 Task: Create a section Sonic Swoop and in the section, add a milestone Software customization and configuration in the project CompuServe
Action: Mouse moved to (52, 194)
Screenshot: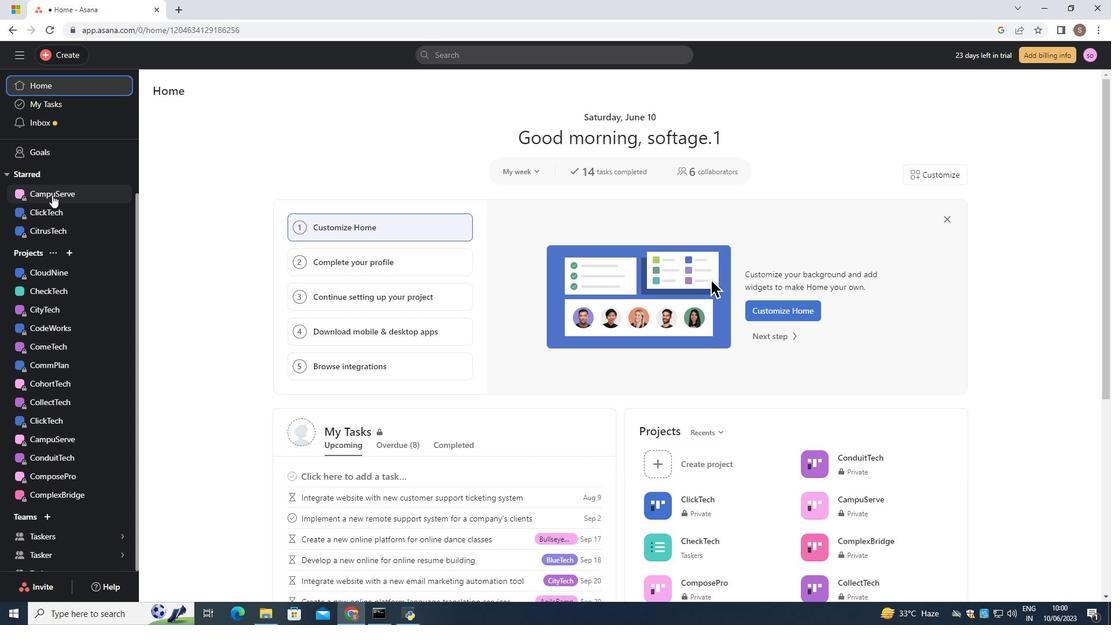 
Action: Mouse pressed left at (52, 194)
Screenshot: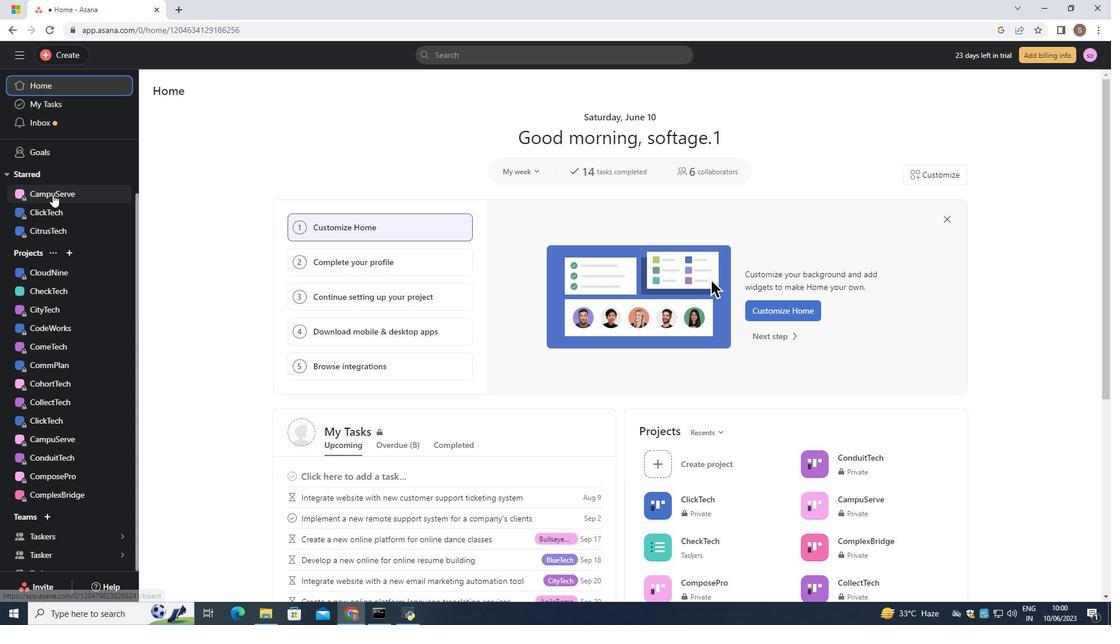 
Action: Mouse moved to (1104, 595)
Screenshot: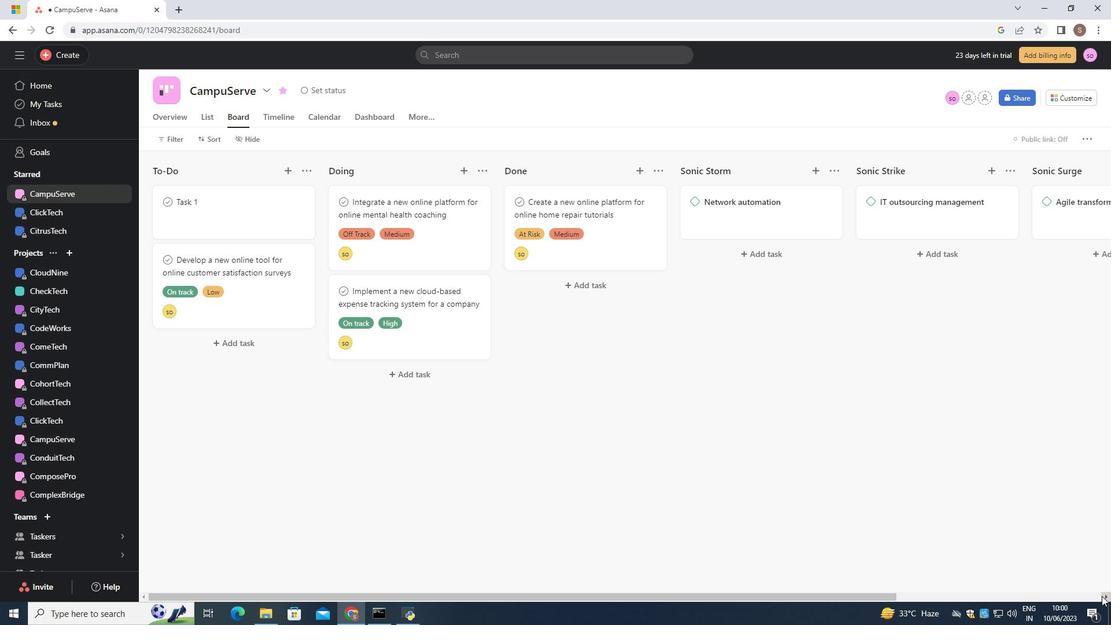 
Action: Mouse pressed left at (1104, 595)
Screenshot: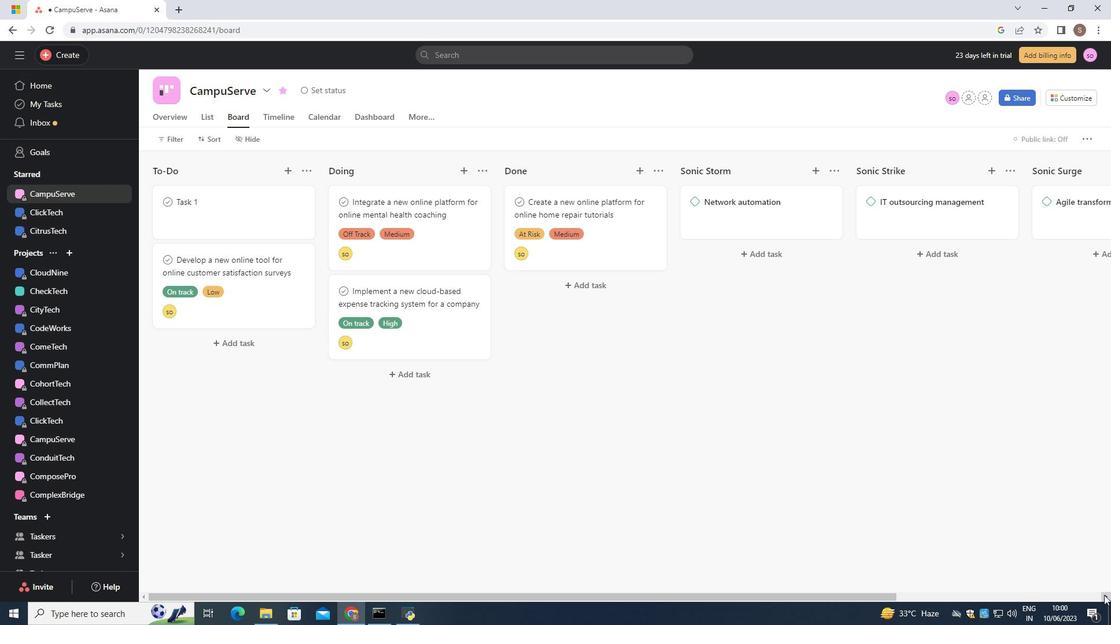 
Action: Mouse moved to (991, 170)
Screenshot: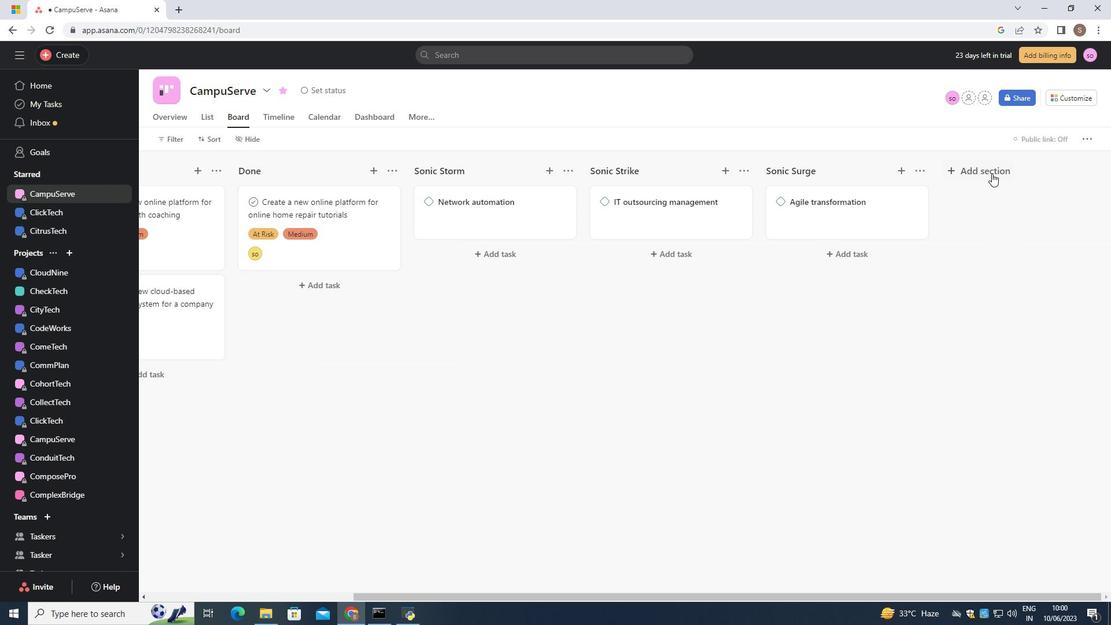 
Action: Mouse pressed left at (991, 170)
Screenshot: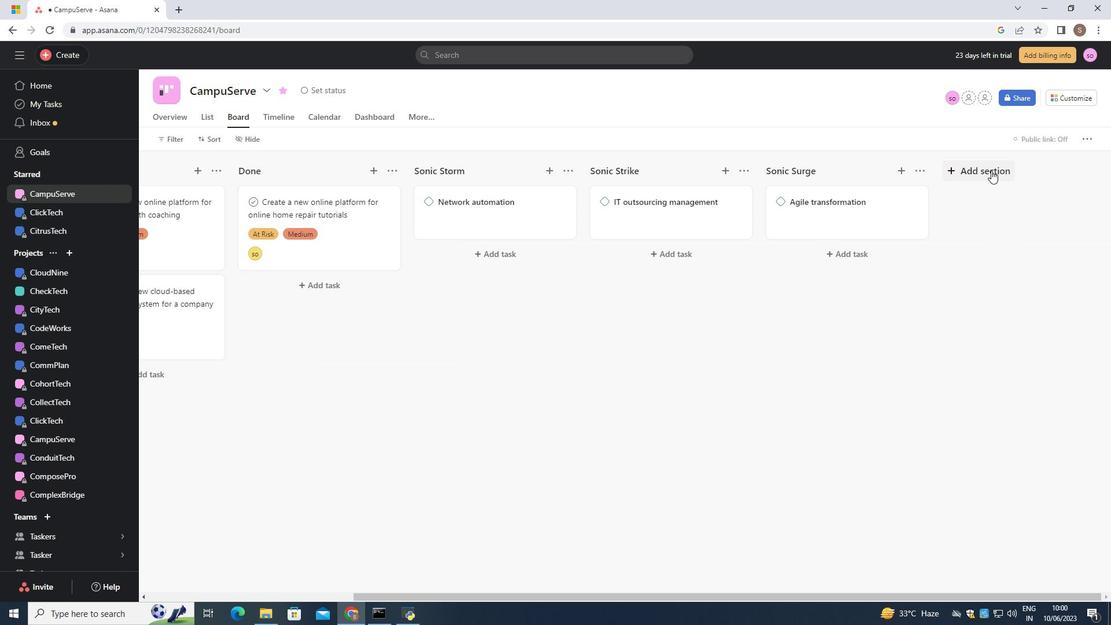 
Action: Key pressed <Key.shift>Sonic<Key.space><Key.shift><Key.shift><Key.shift>Swoop<Key.enter>
Screenshot: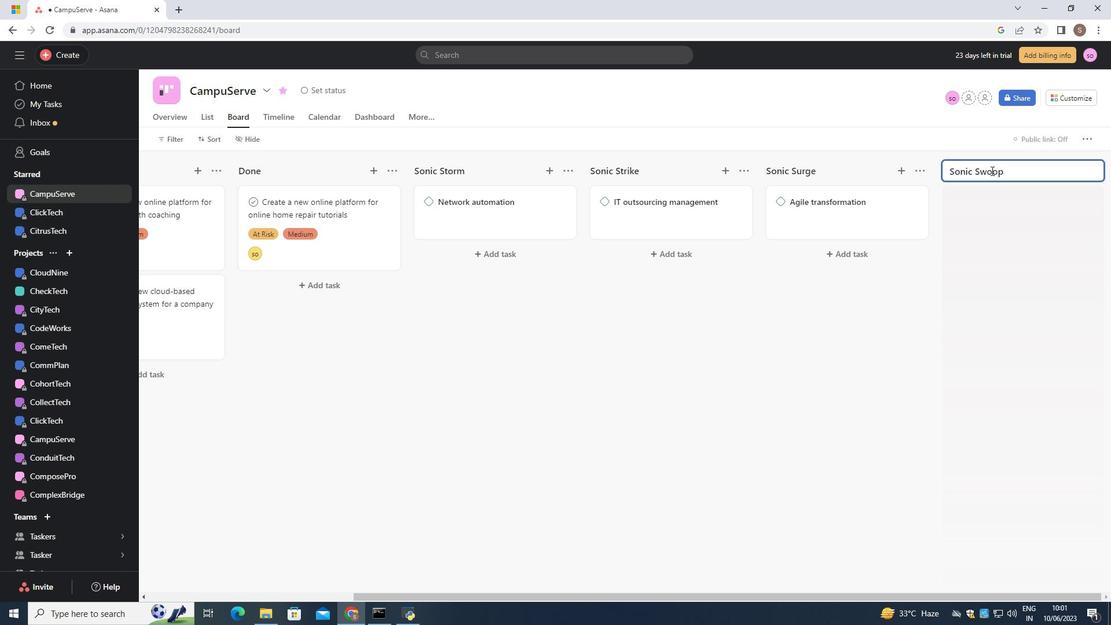 
Action: Mouse moved to (898, 169)
Screenshot: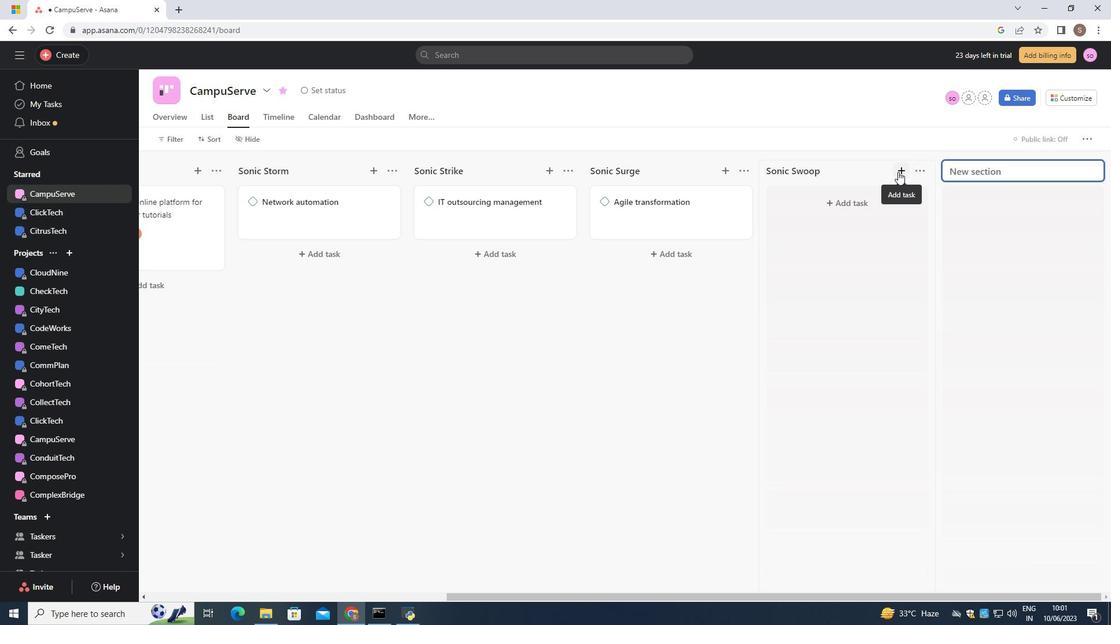
Action: Mouse pressed left at (898, 169)
Screenshot: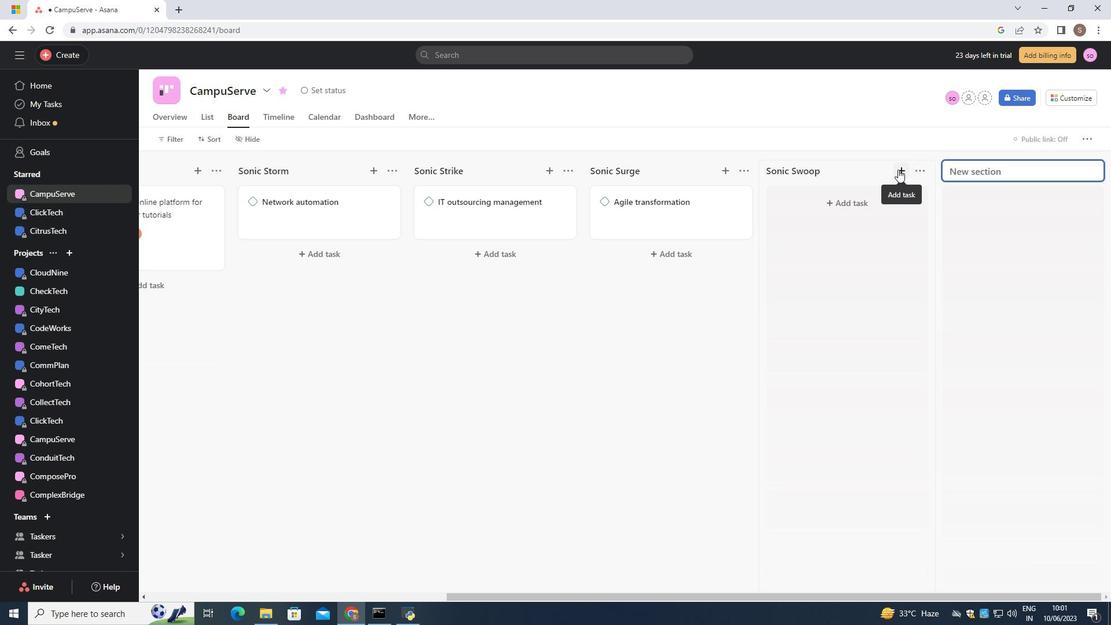 
Action: Key pressed <Key.shift>Software<Key.space>customization<Key.space>and<Key.space>configuration
Screenshot: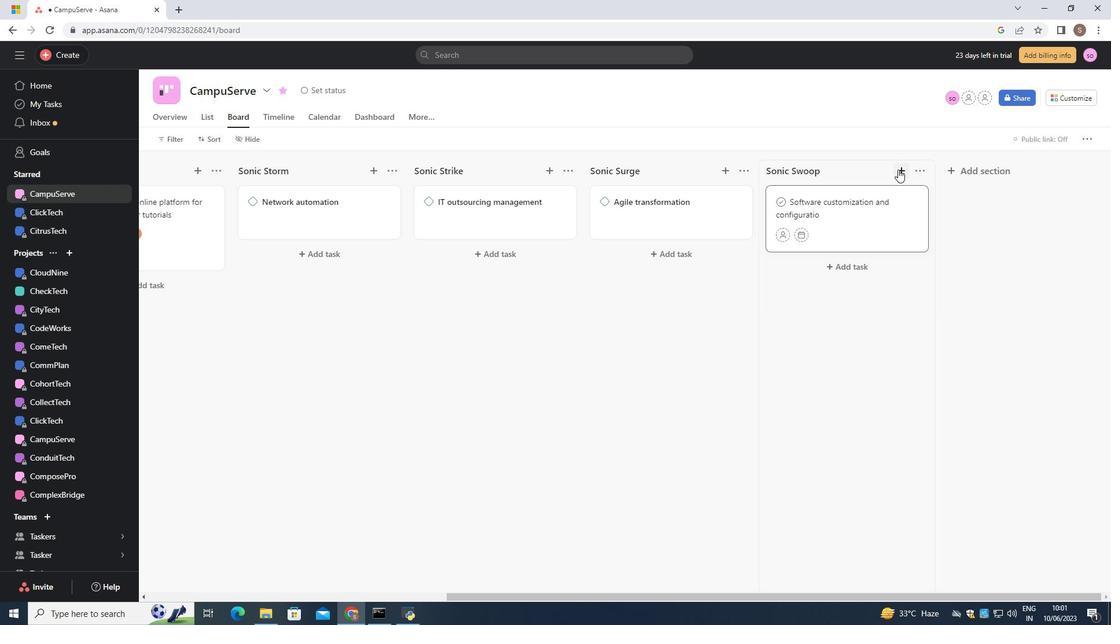 
Action: Mouse moved to (877, 233)
Screenshot: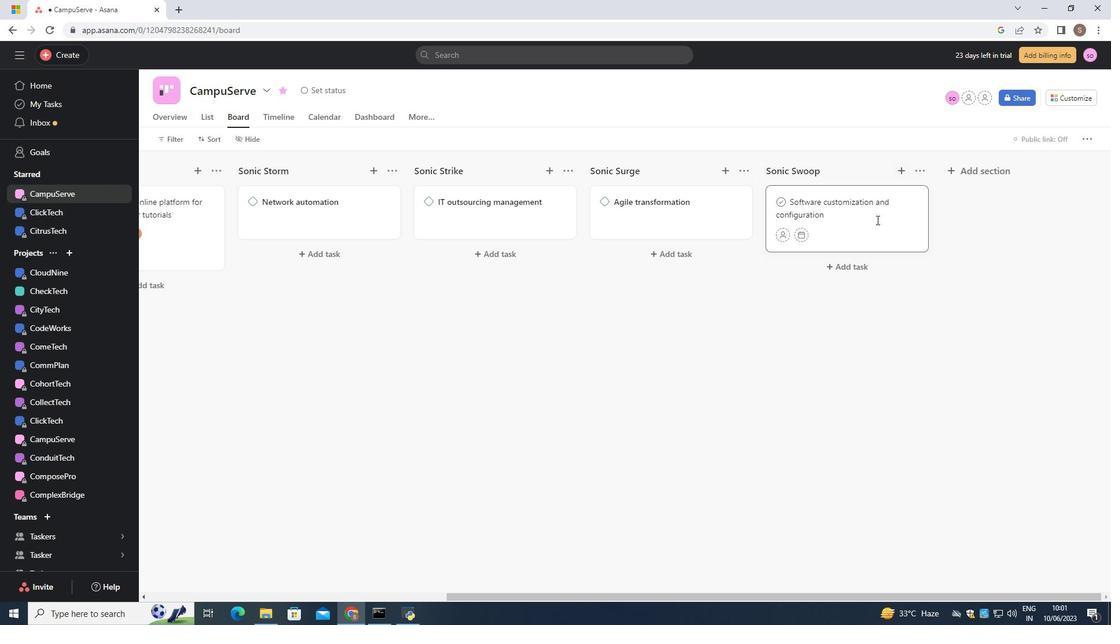 
Action: Key pressed <Key.enter>
Screenshot: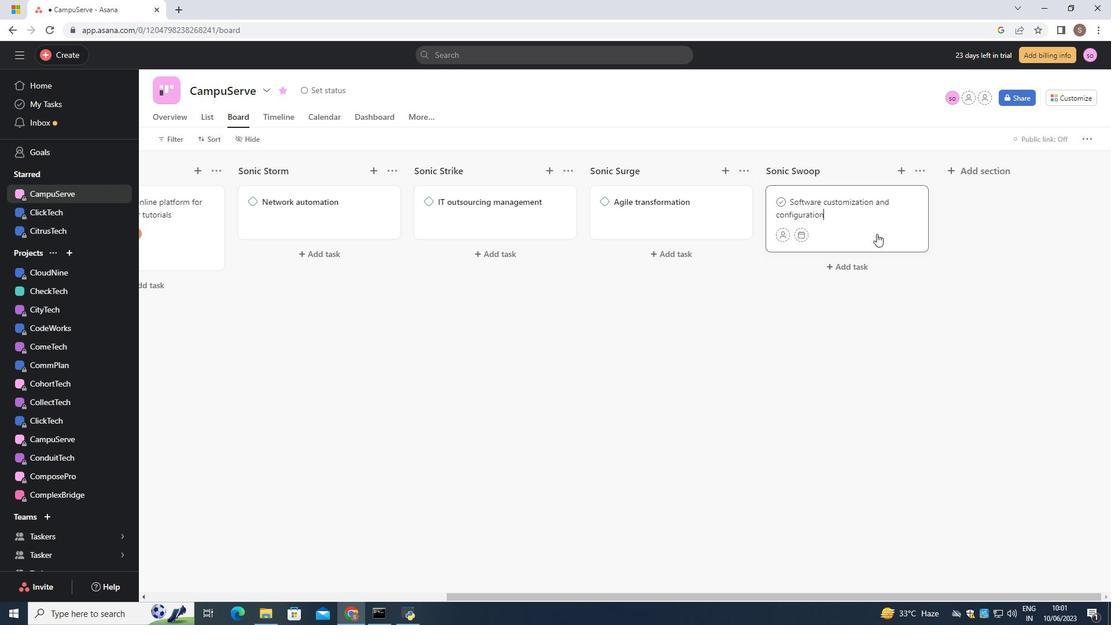 
Action: Mouse moved to (873, 227)
Screenshot: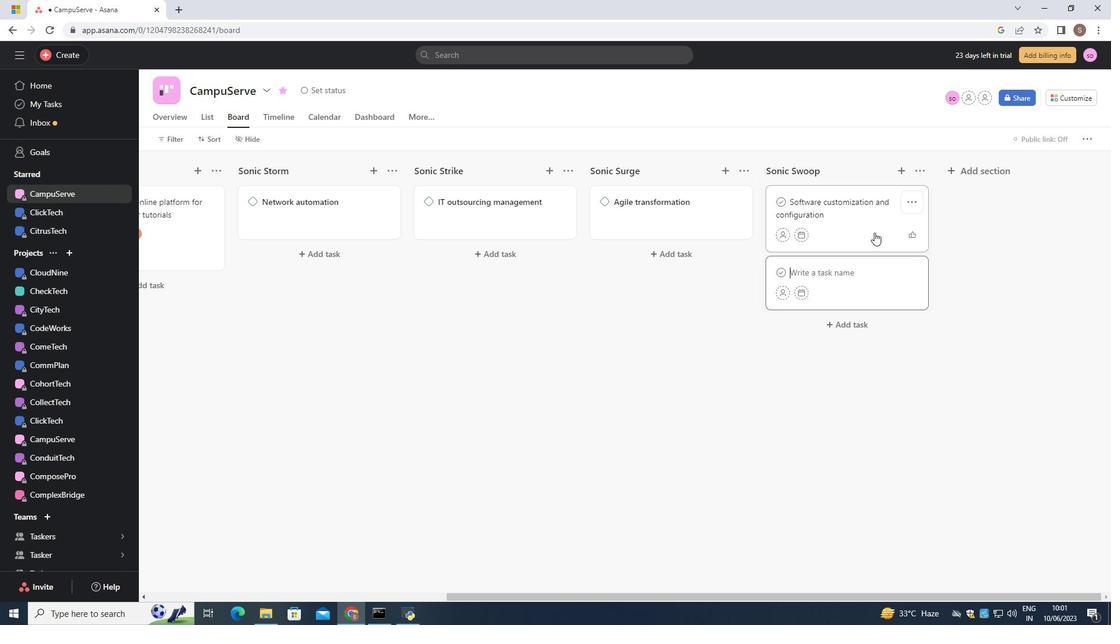 
Action: Mouse pressed left at (873, 227)
Screenshot: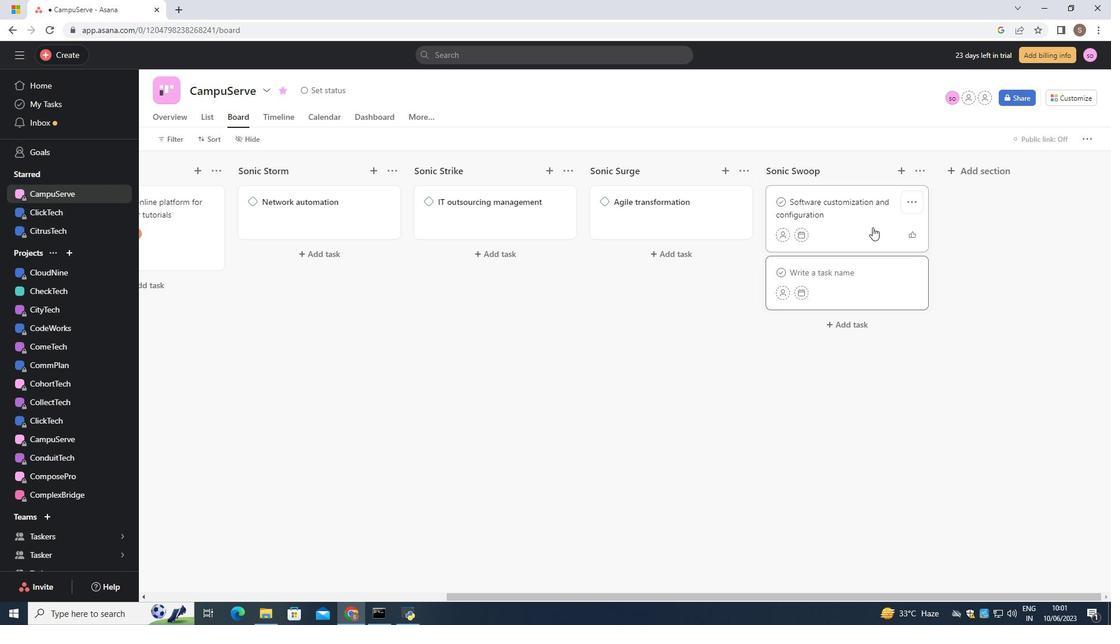 
Action: Mouse moved to (1069, 148)
Screenshot: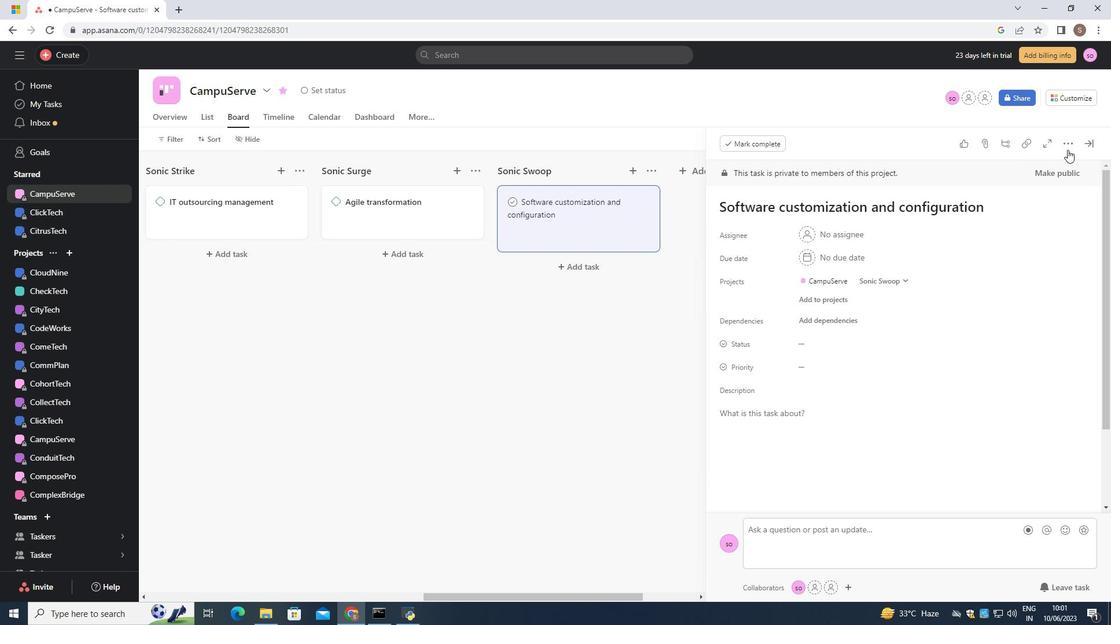 
Action: Mouse pressed left at (1069, 148)
Screenshot: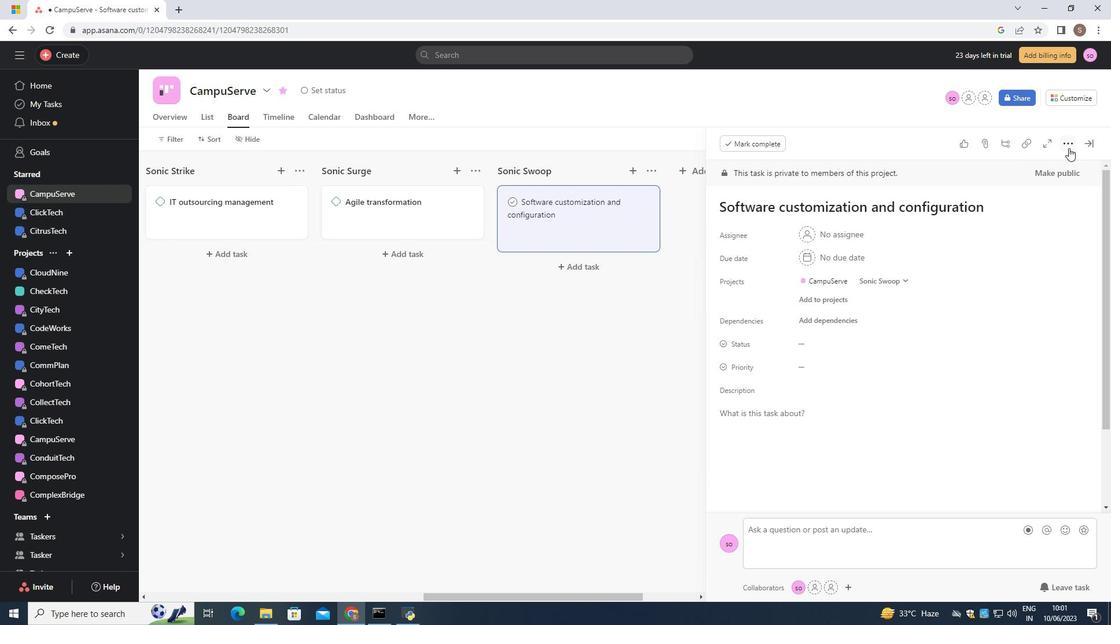 
Action: Mouse moved to (1010, 188)
Screenshot: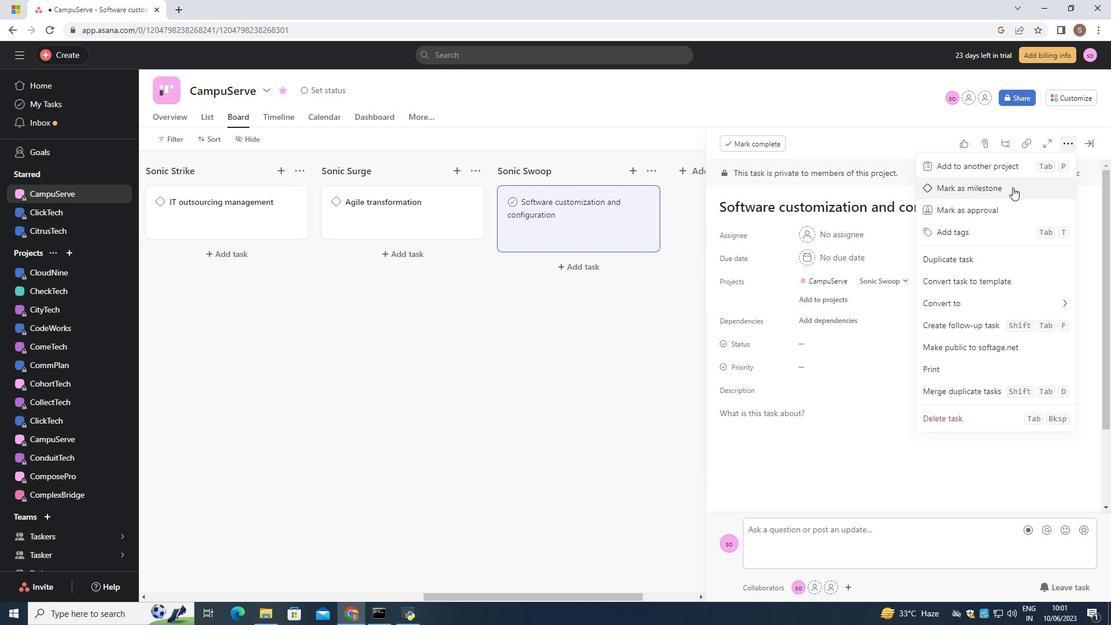 
Action: Mouse pressed left at (1010, 188)
Screenshot: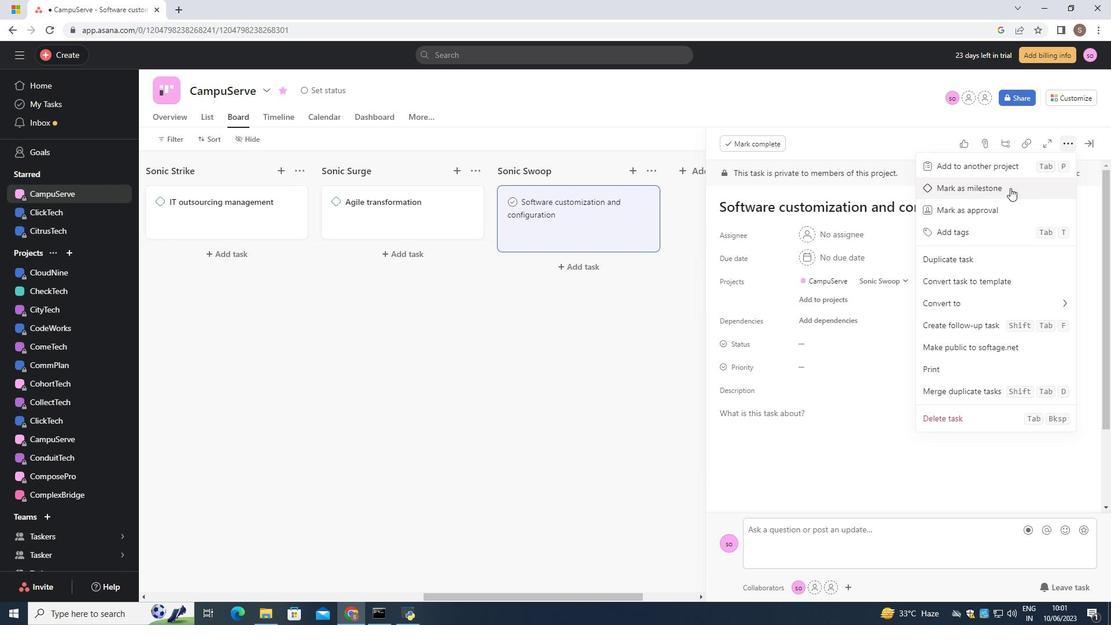 
